 Task: Assign in the project WiseTech the issue 'Implement a new cloud-based legal document management system for a company with advanced document classification and retrieval capabilities' to the sprint 'Gravity Assist'.
Action: Mouse moved to (1139, 544)
Screenshot: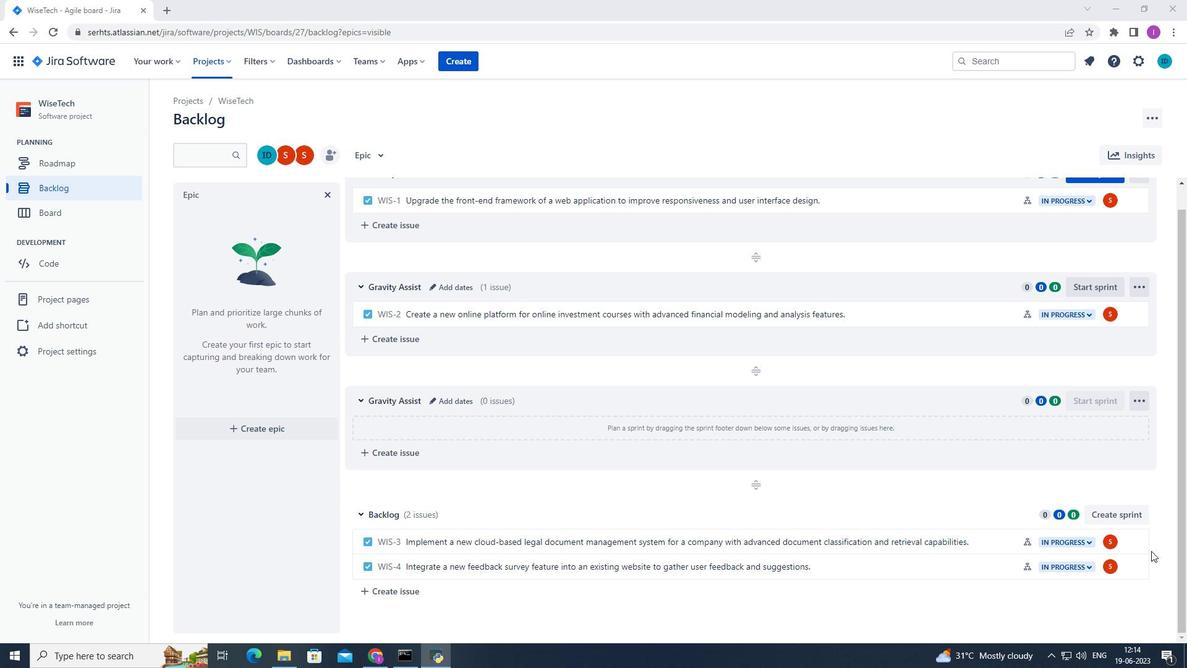 
Action: Mouse pressed left at (1139, 544)
Screenshot: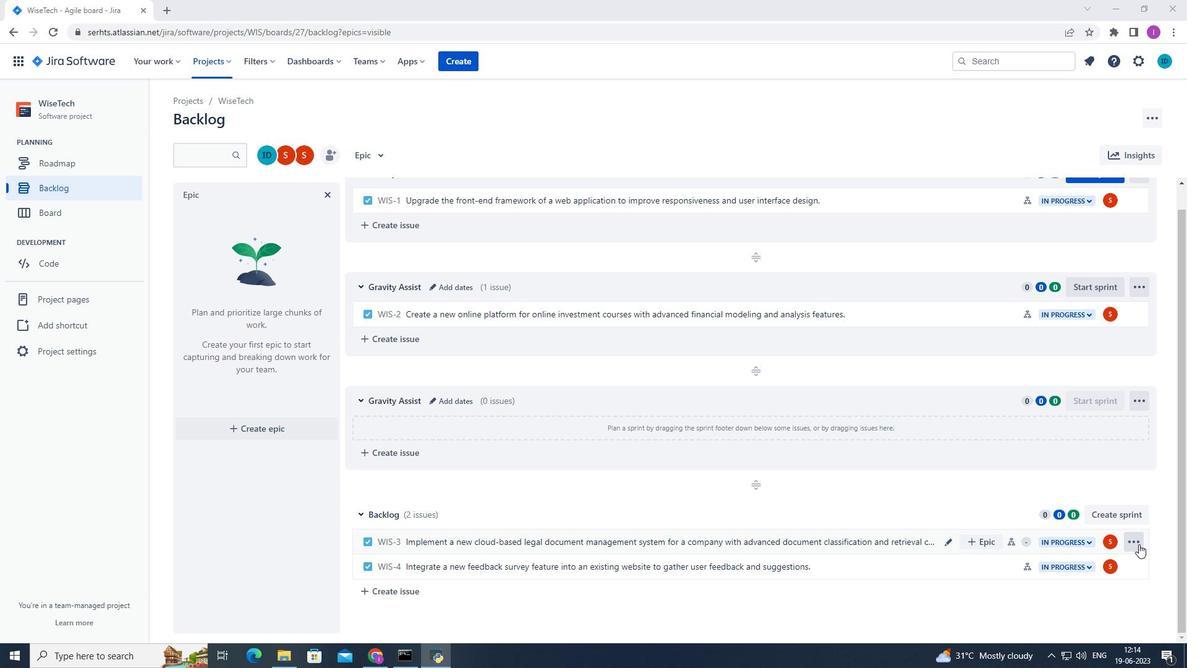 
Action: Mouse moved to (1105, 473)
Screenshot: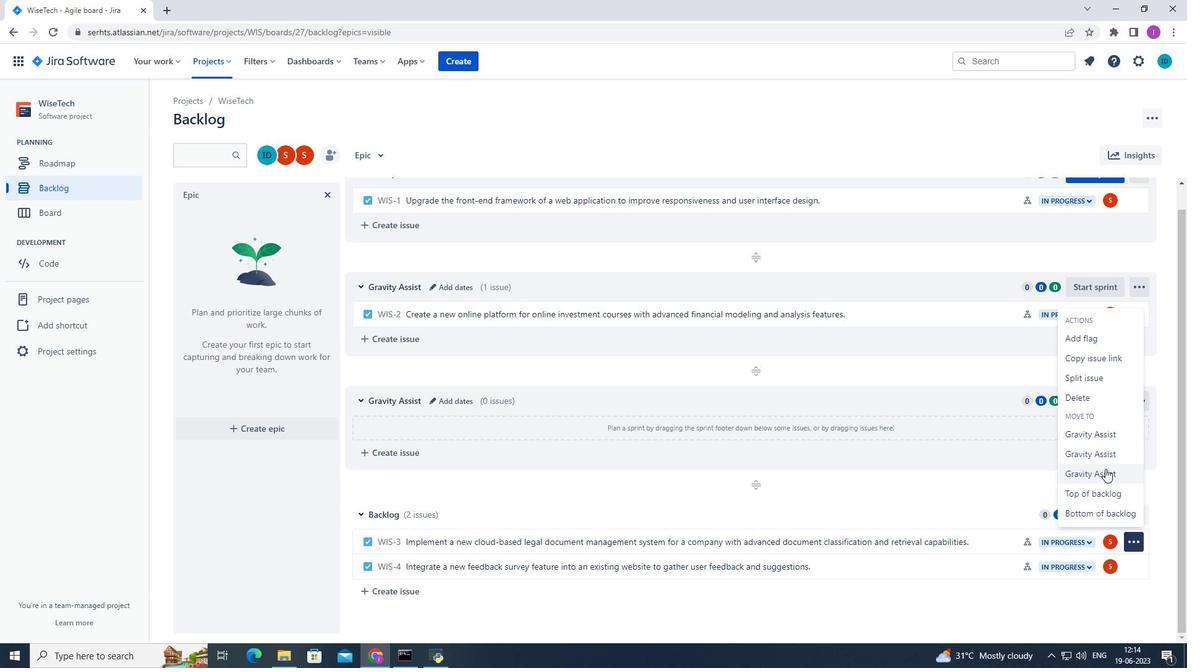 
Action: Mouse pressed left at (1105, 473)
Screenshot: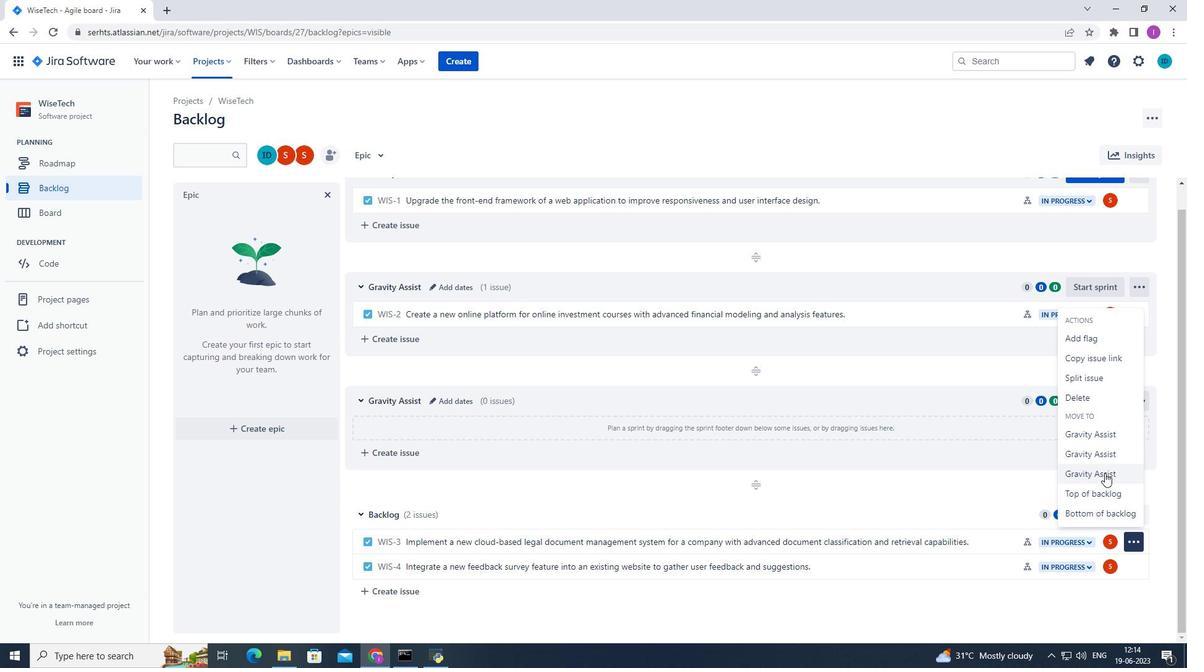 
Action: Mouse moved to (965, 579)
Screenshot: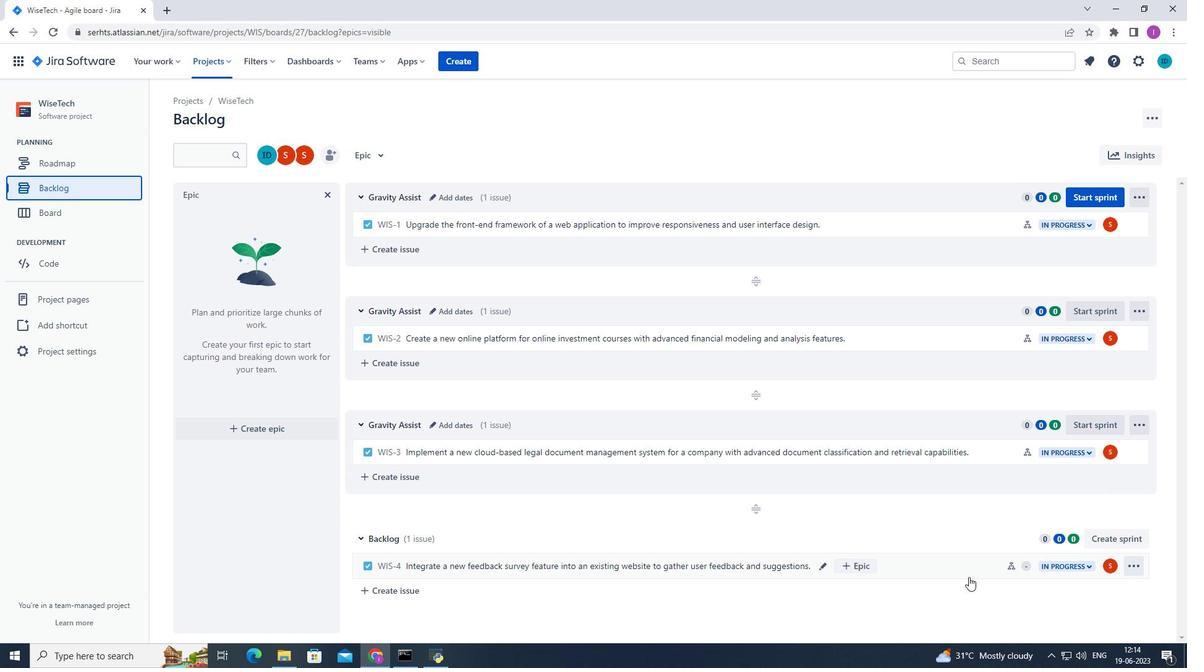 
